 Task: Manage the "Dashboard detail" page variations in the site builder.
Action: Mouse moved to (1158, 86)
Screenshot: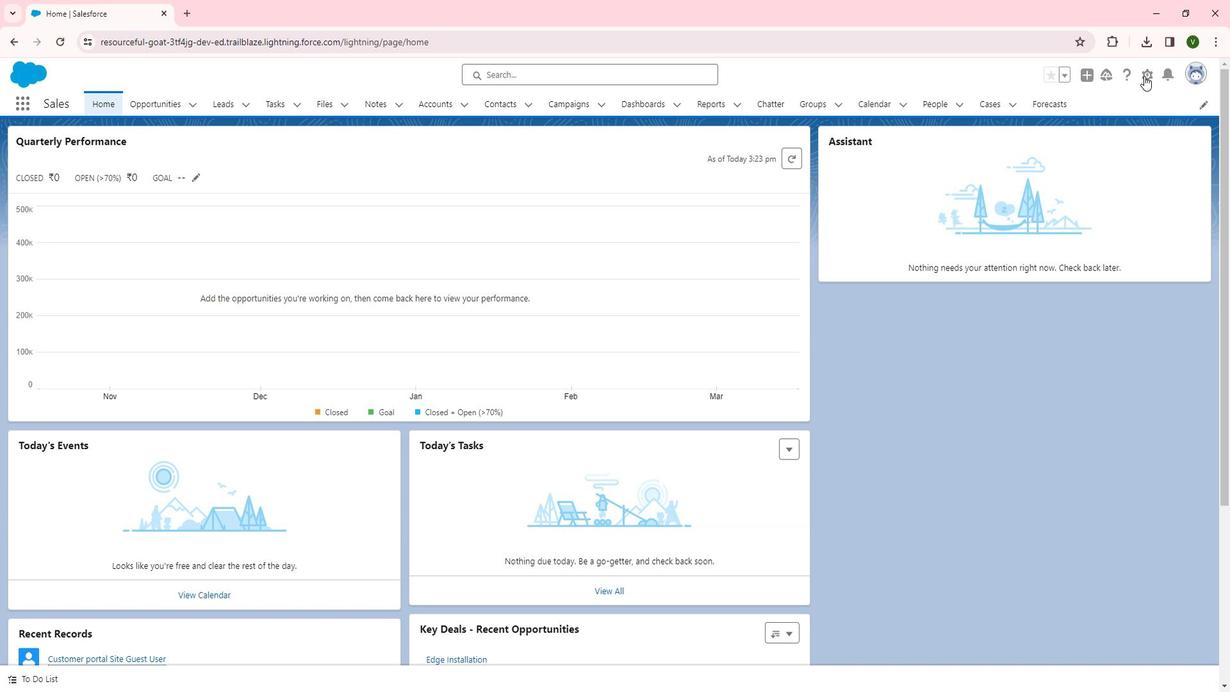 
Action: Mouse pressed left at (1158, 86)
Screenshot: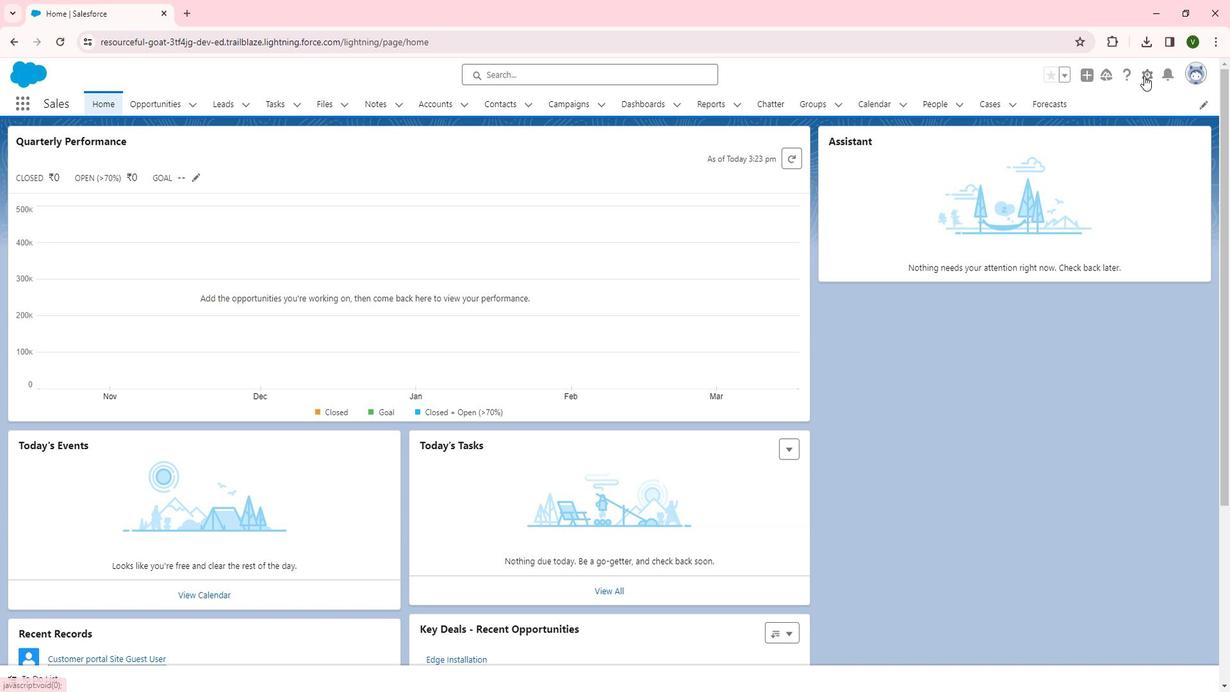 
Action: Mouse moved to (1122, 117)
Screenshot: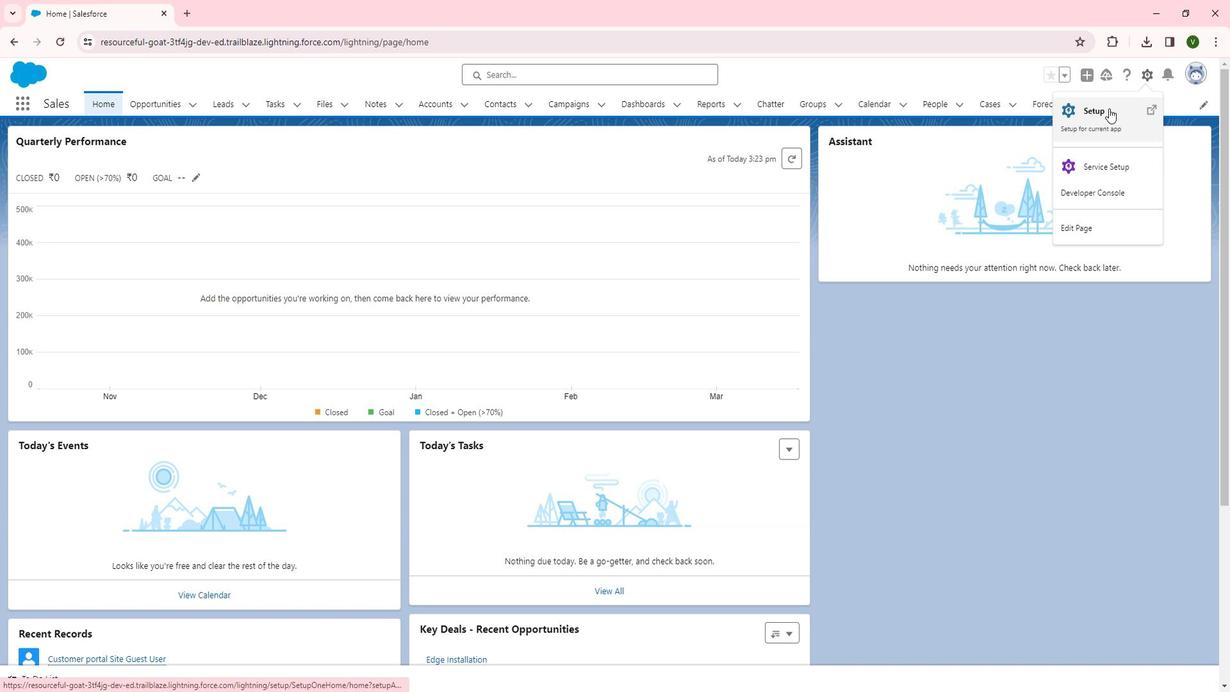 
Action: Mouse pressed left at (1122, 117)
Screenshot: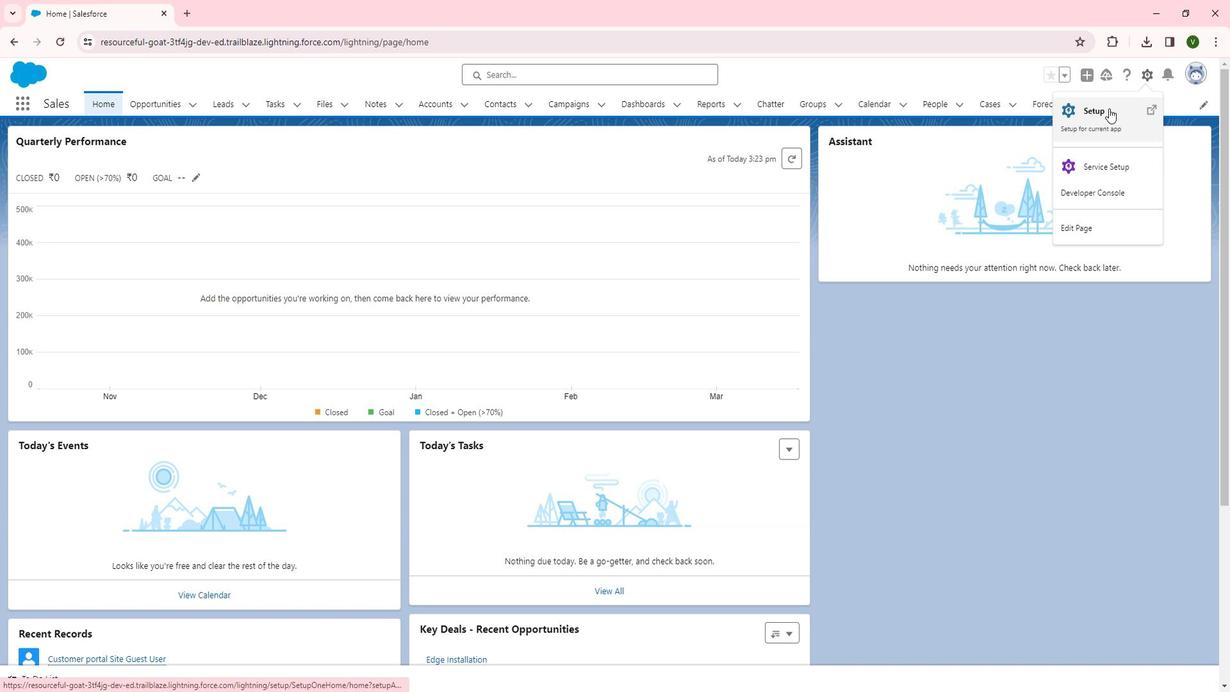 
Action: Mouse moved to (107, 450)
Screenshot: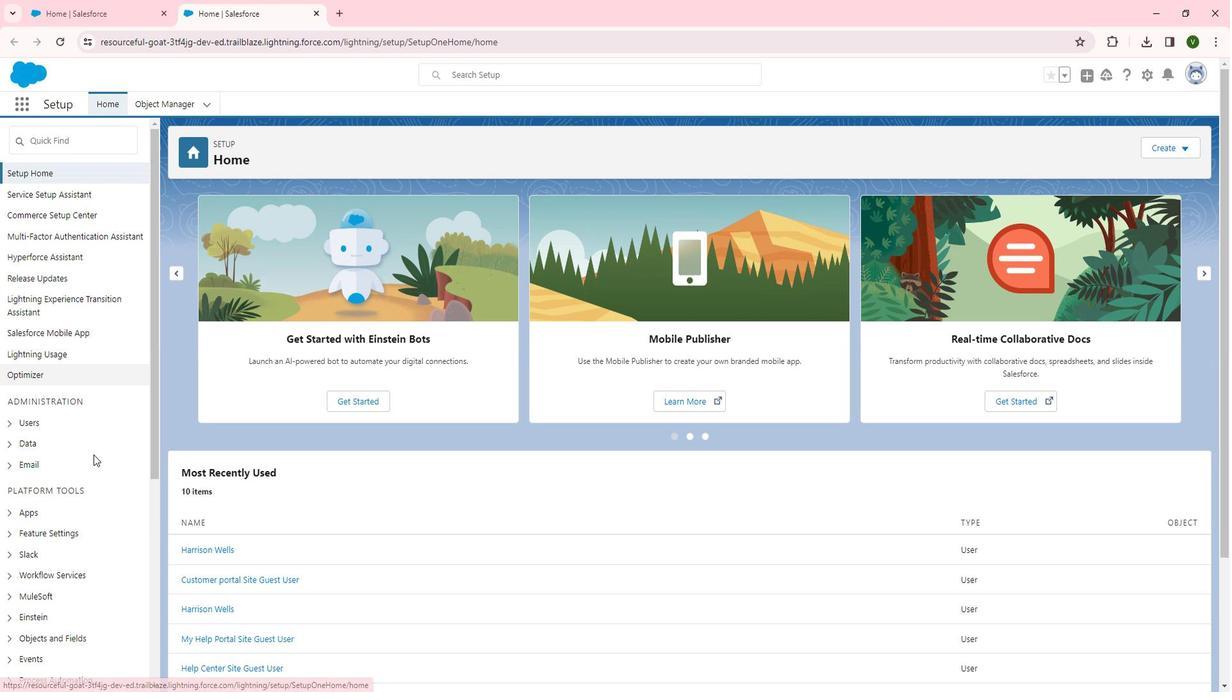
Action: Mouse scrolled (107, 449) with delta (0, 0)
Screenshot: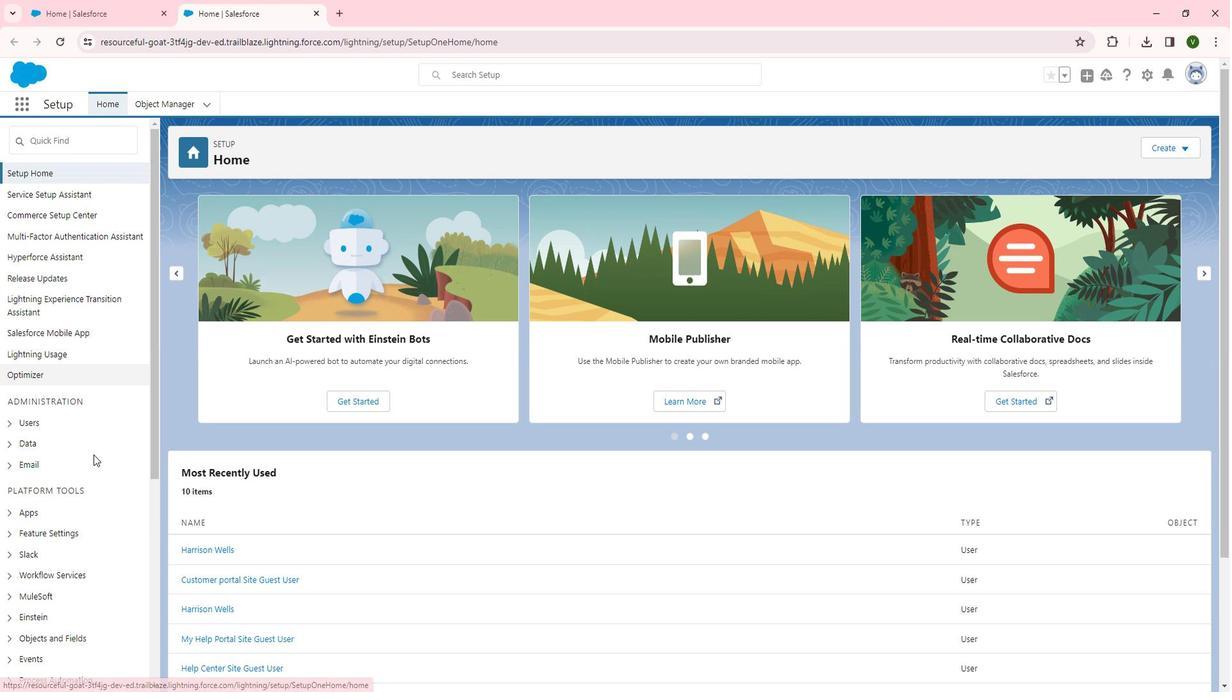 
Action: Mouse moved to (107, 451)
Screenshot: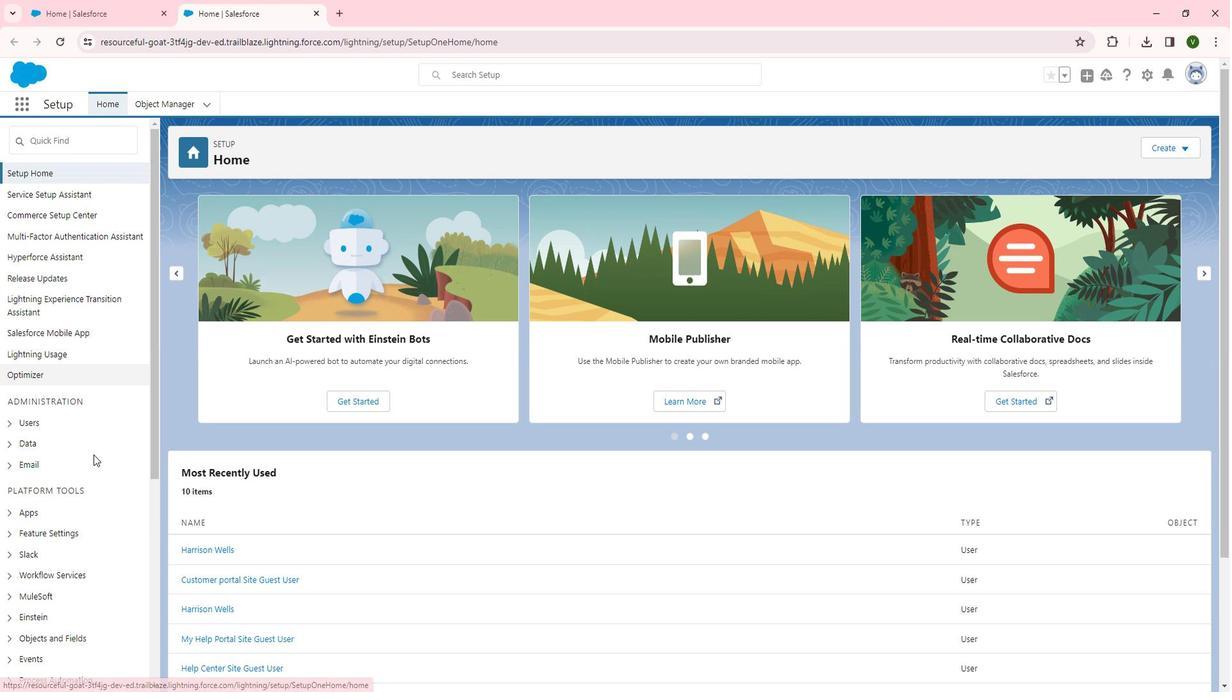 
Action: Mouse scrolled (107, 450) with delta (0, 0)
Screenshot: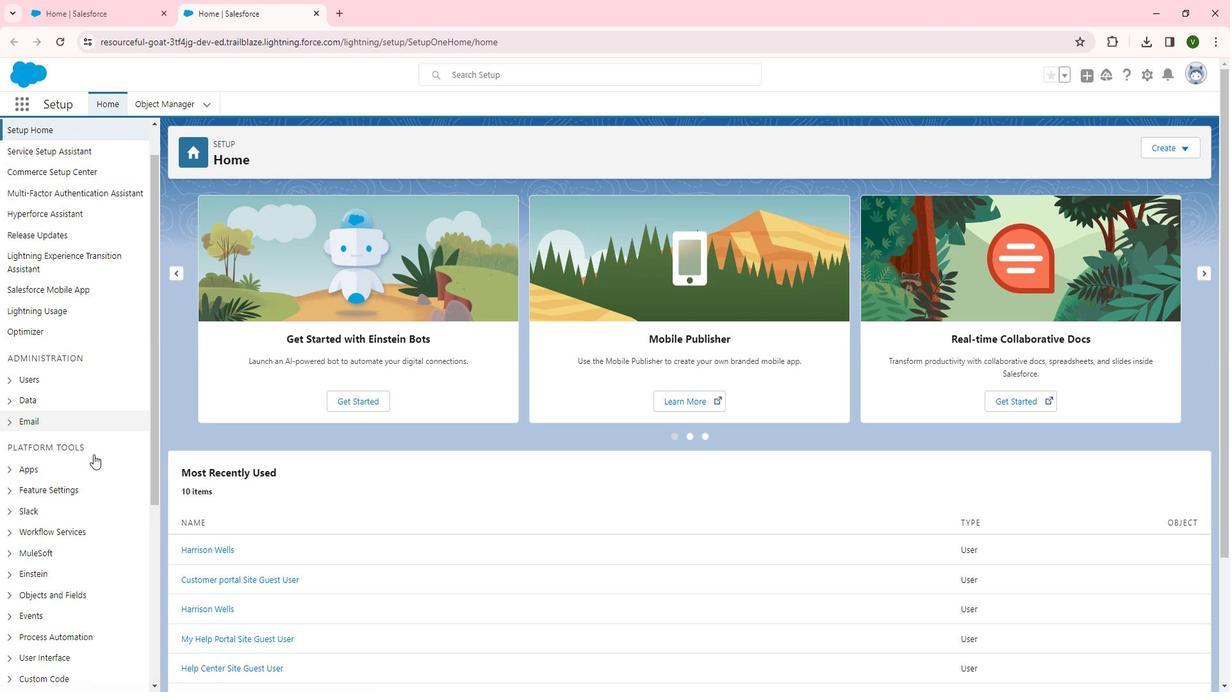 
Action: Mouse moved to (53, 399)
Screenshot: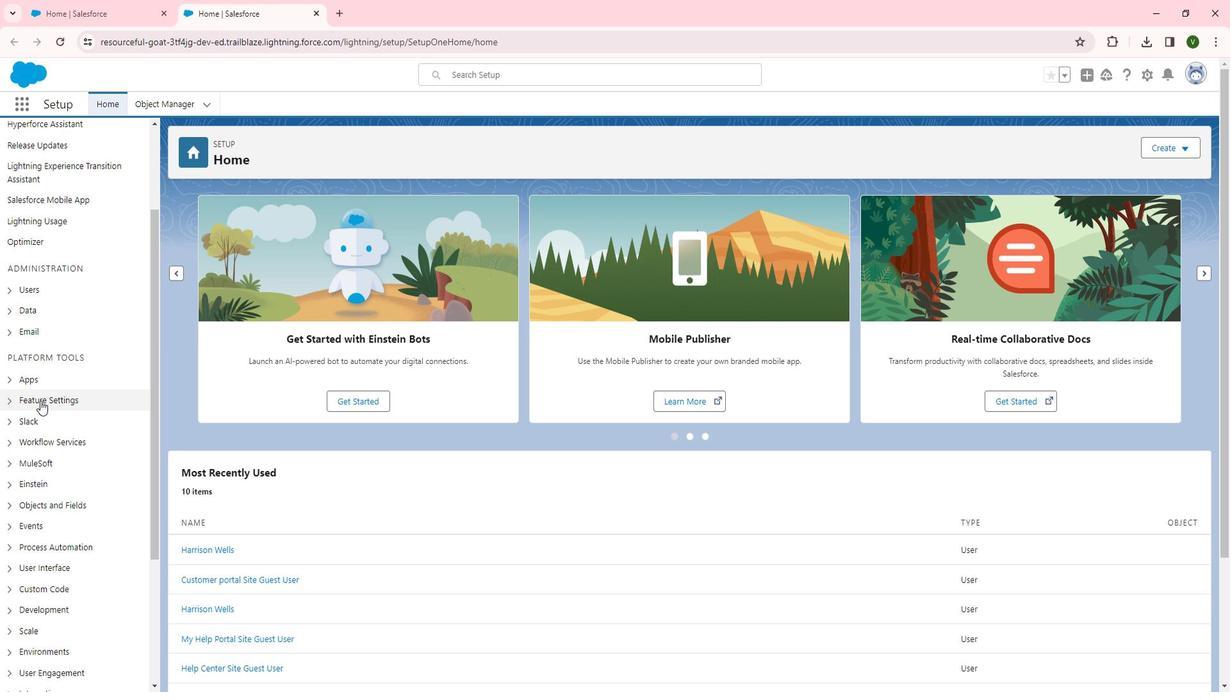 
Action: Mouse pressed left at (53, 399)
Screenshot: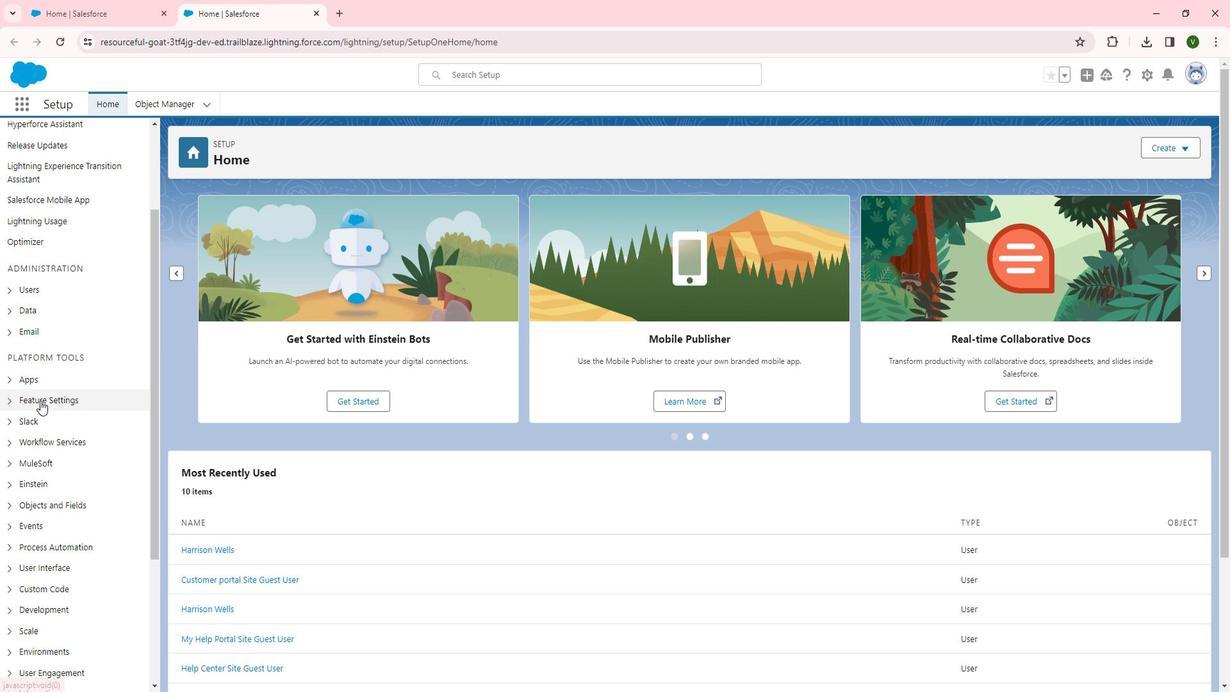 
Action: Mouse moved to (78, 505)
Screenshot: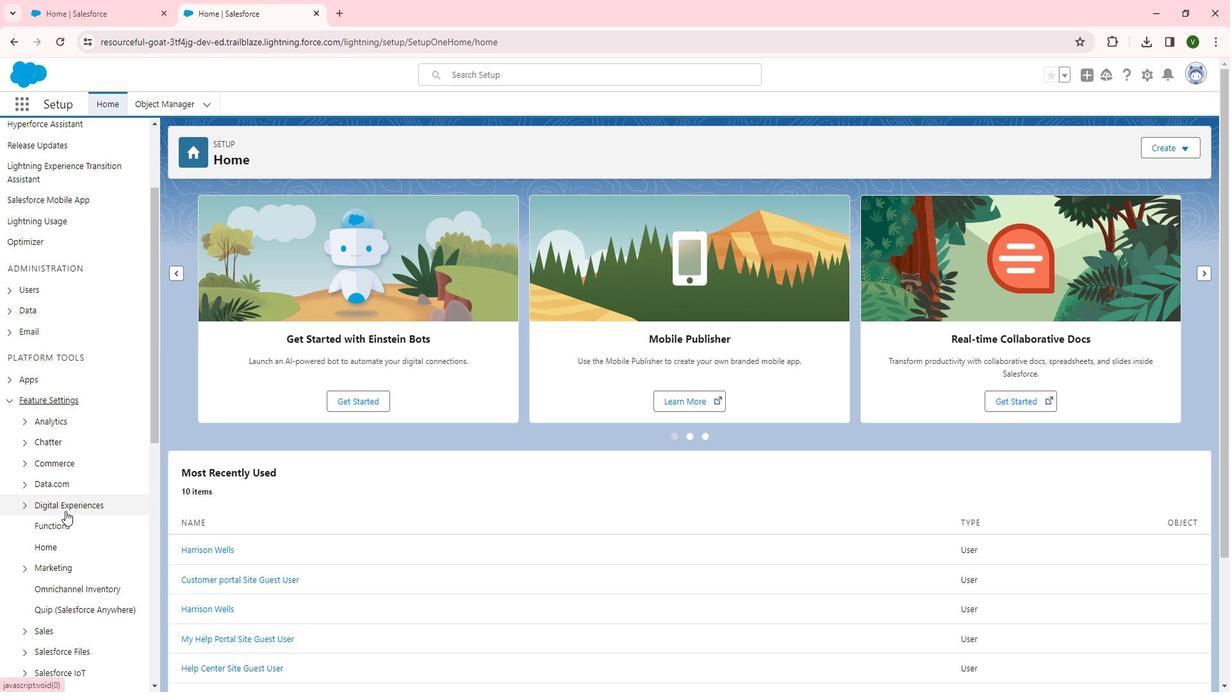 
Action: Mouse pressed left at (78, 505)
Screenshot: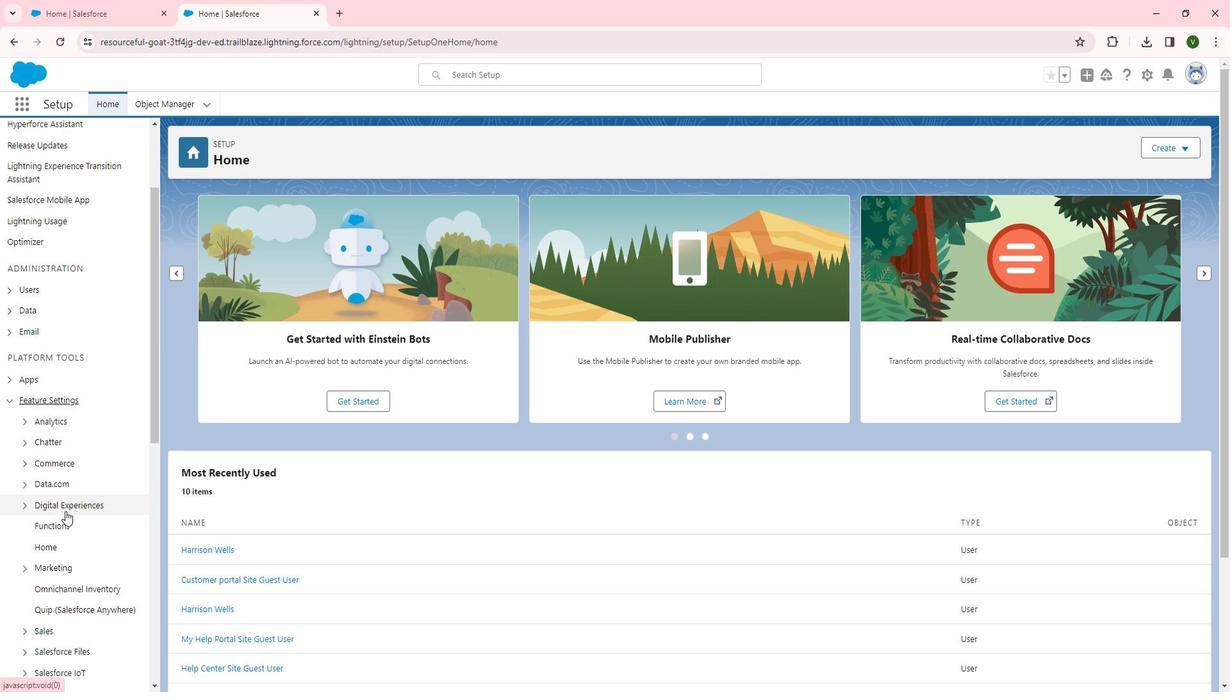 
Action: Mouse moved to (93, 498)
Screenshot: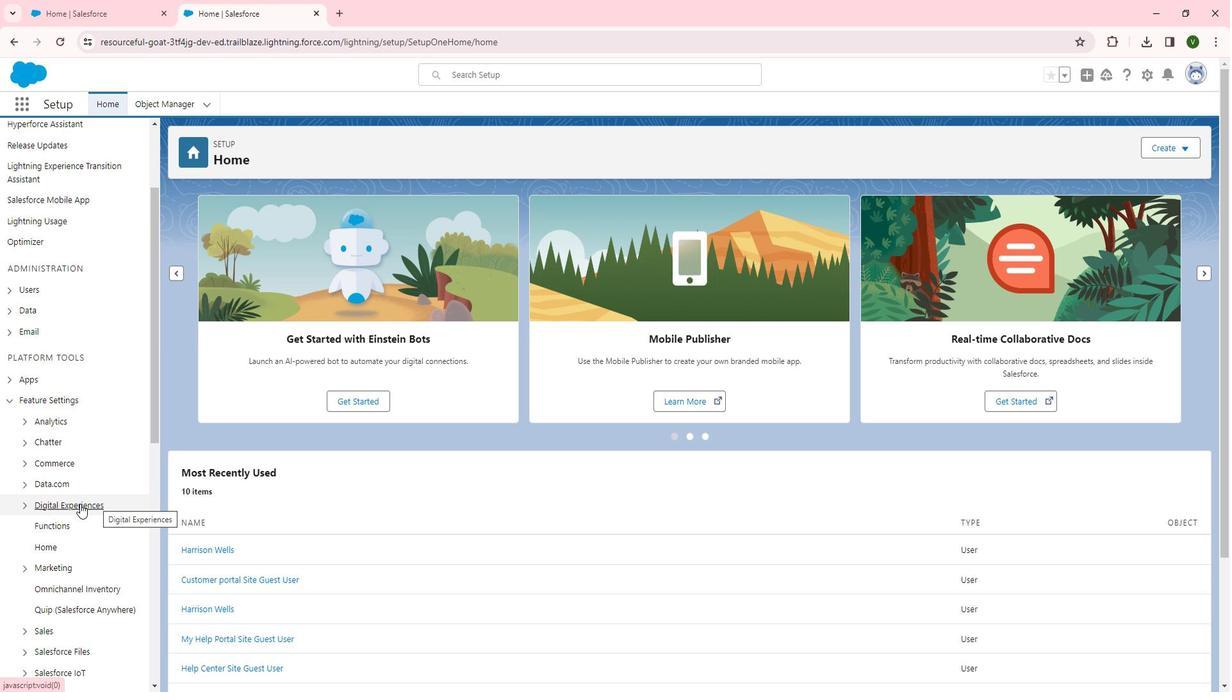
Action: Mouse pressed left at (93, 498)
Screenshot: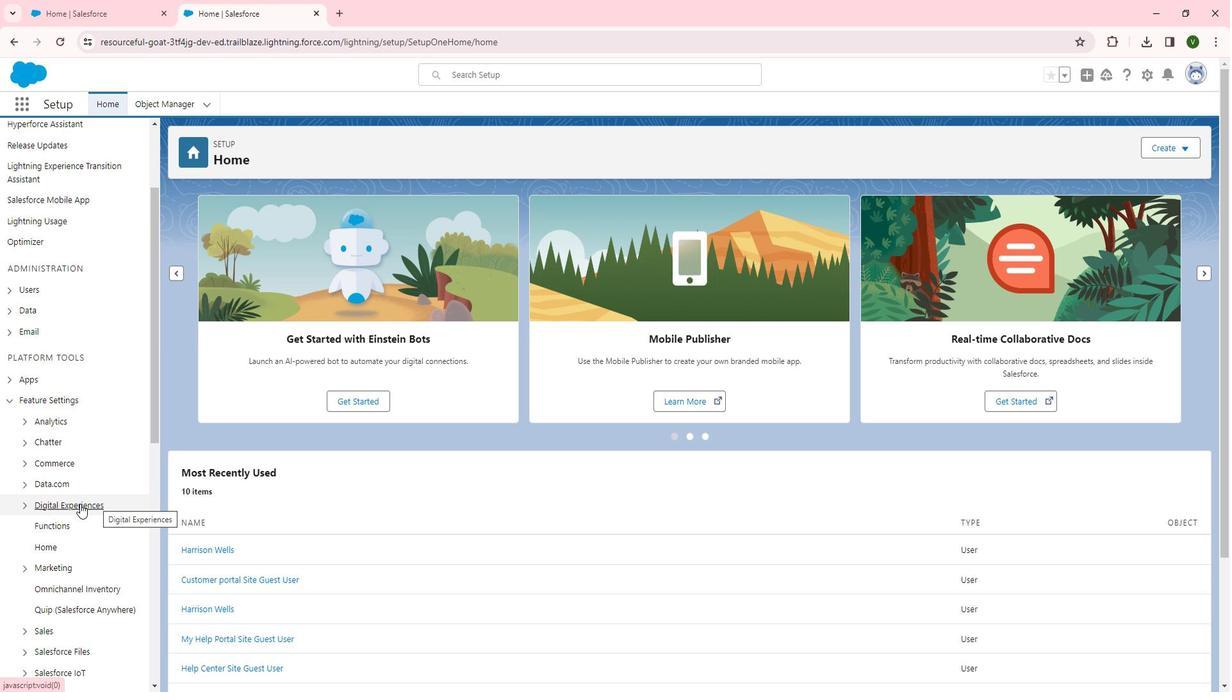 
Action: Mouse moved to (67, 518)
Screenshot: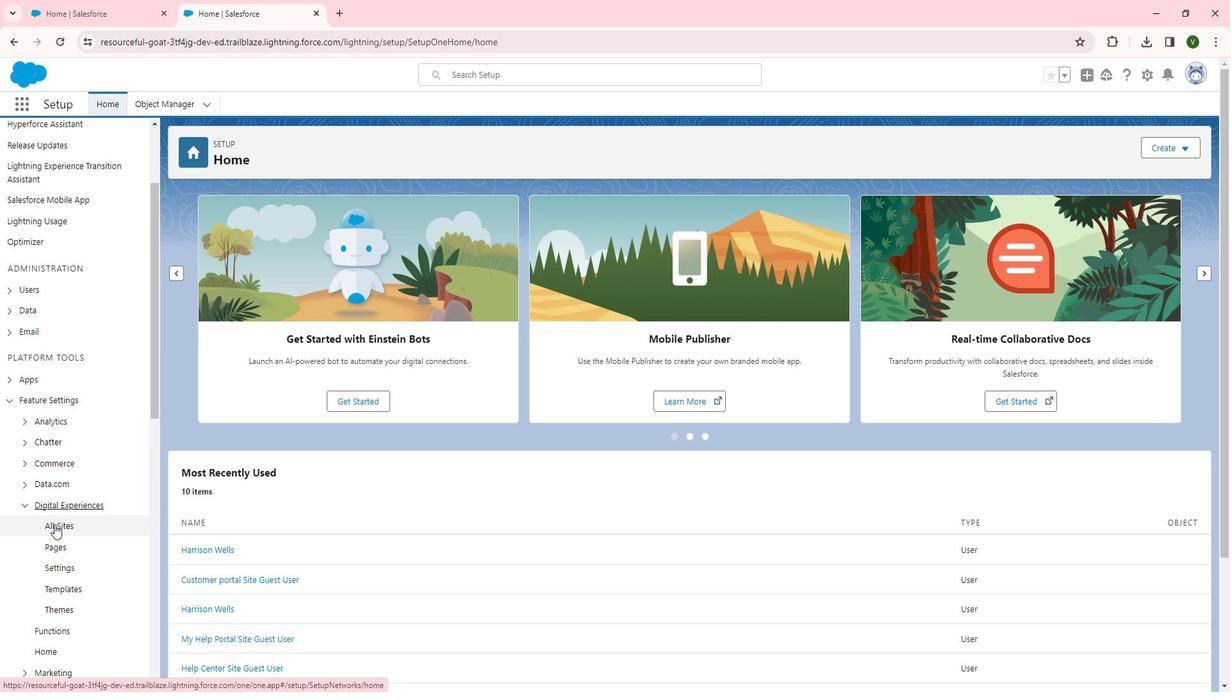 
Action: Mouse pressed left at (67, 518)
Screenshot: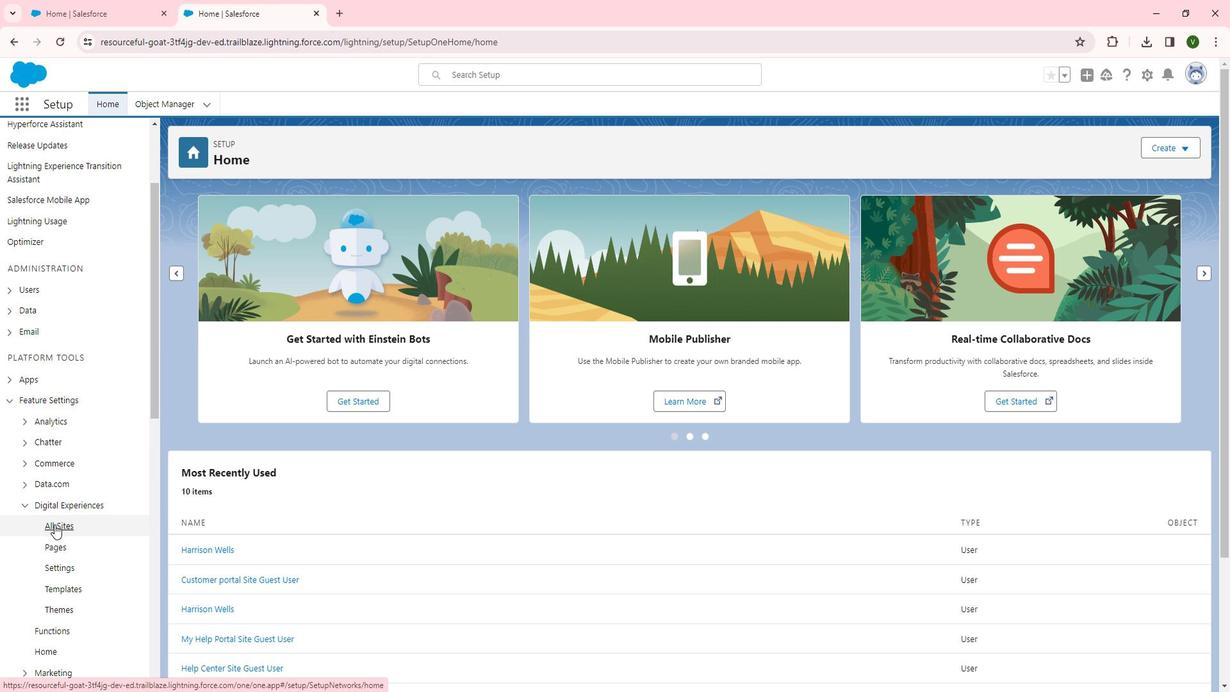 
Action: Mouse moved to (222, 337)
Screenshot: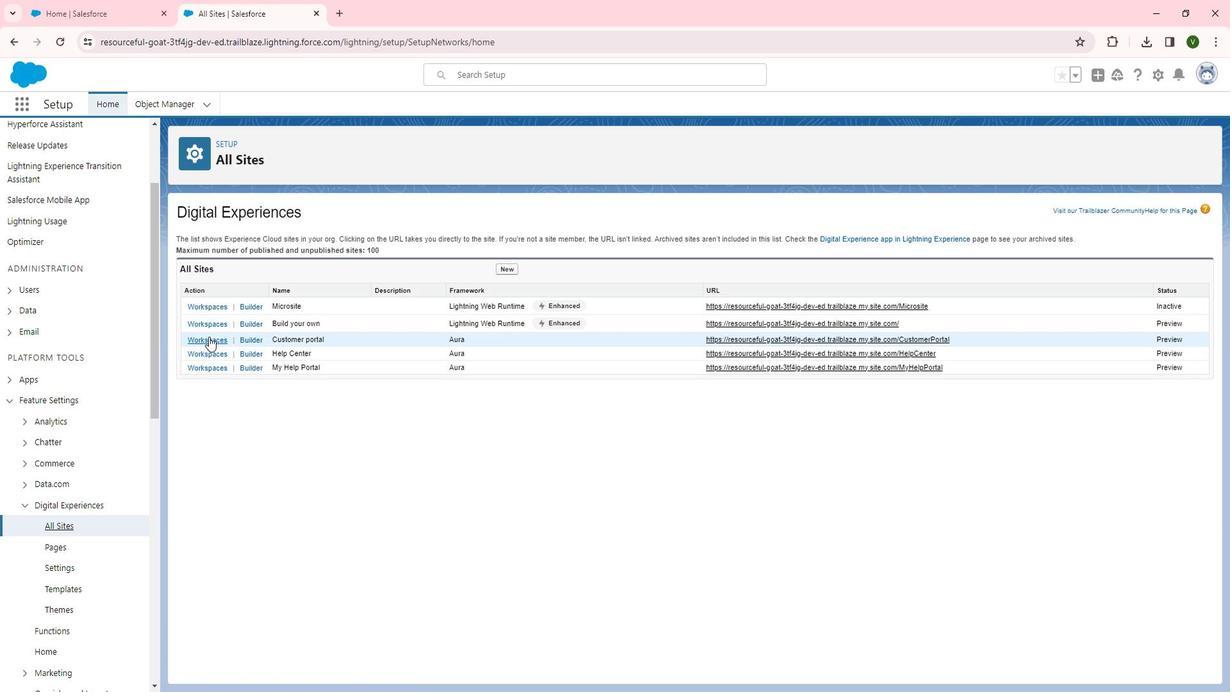 
Action: Mouse pressed left at (222, 337)
Screenshot: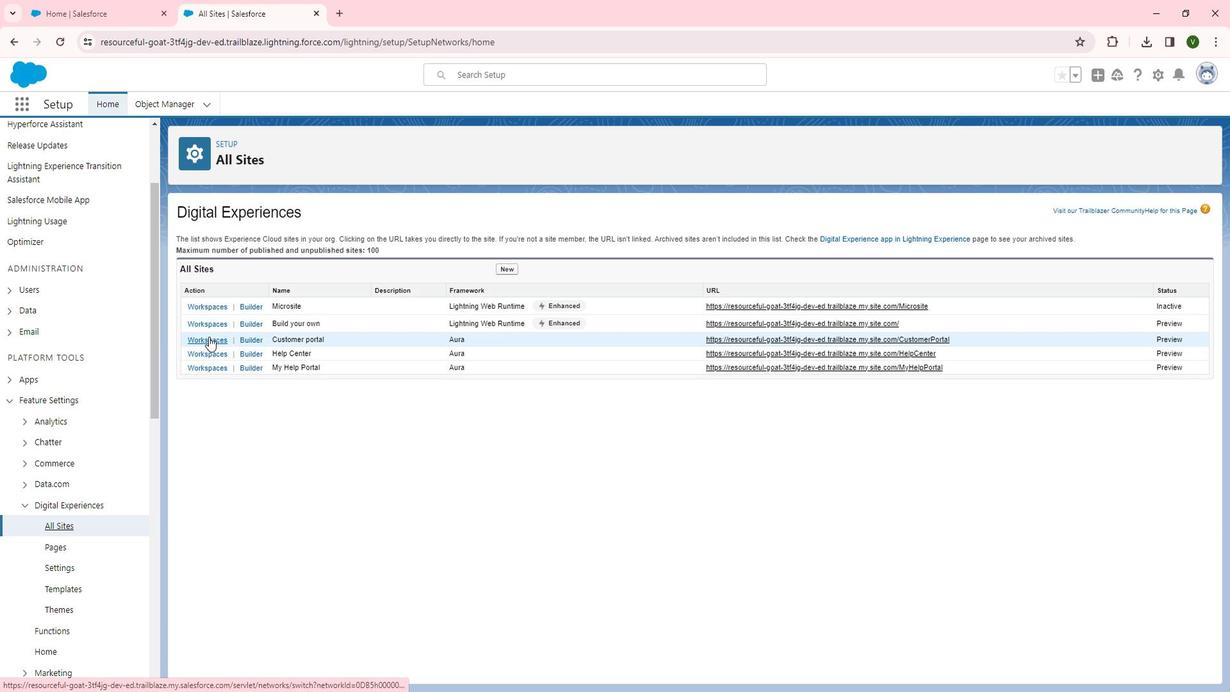 
Action: Mouse moved to (208, 330)
Screenshot: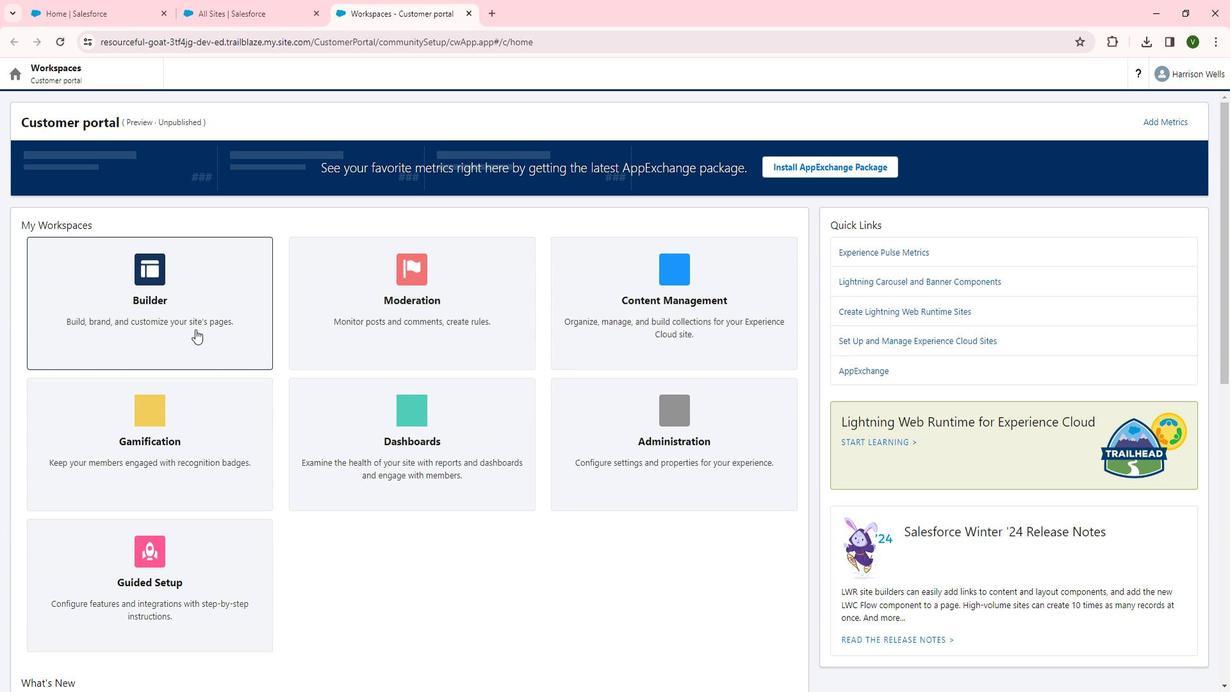 
Action: Mouse pressed left at (208, 330)
Screenshot: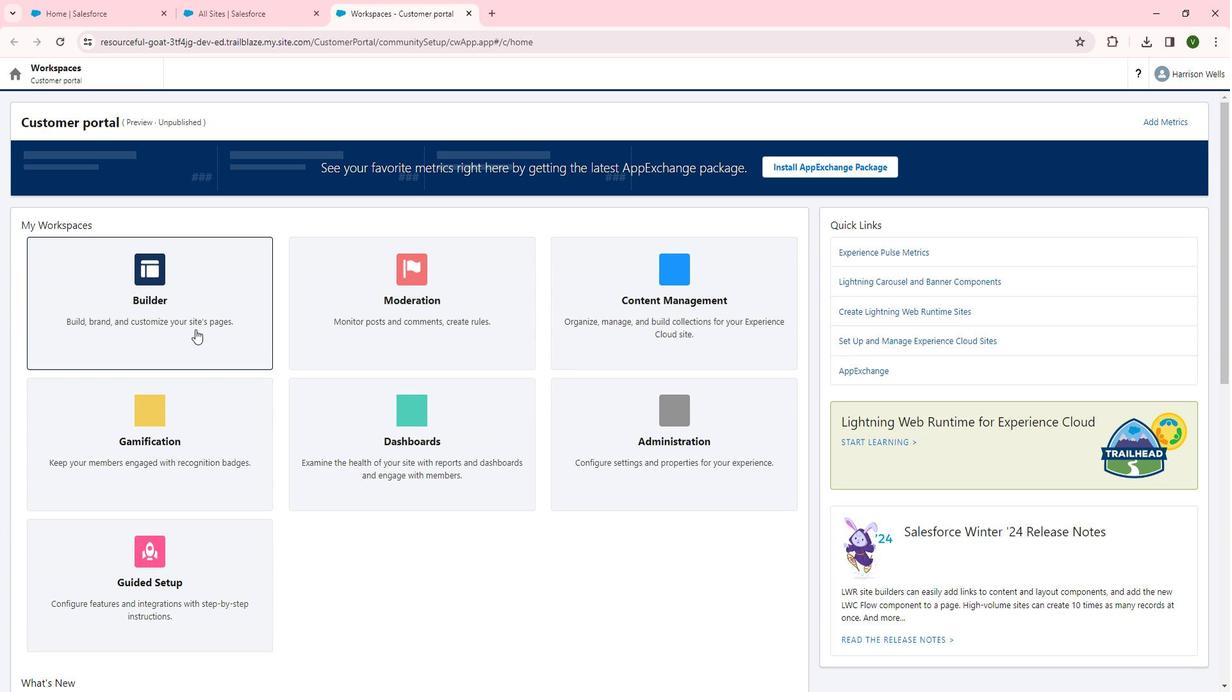 
Action: Mouse moved to (182, 73)
Screenshot: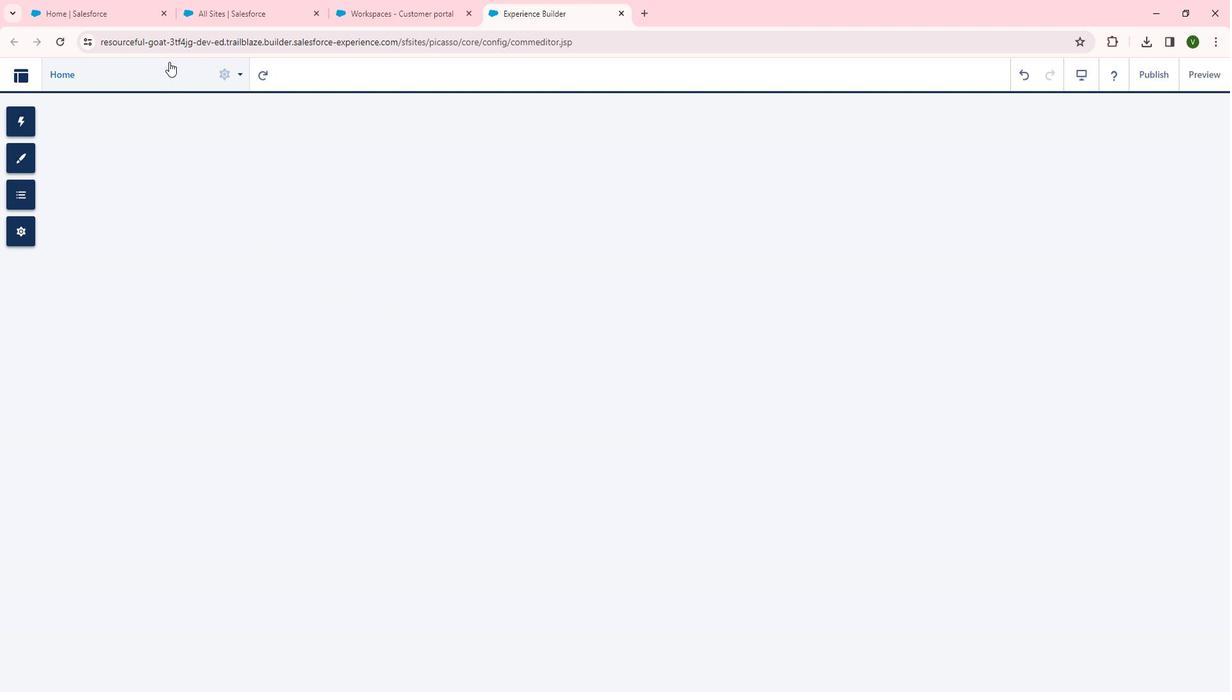
Action: Mouse pressed left at (182, 73)
Screenshot: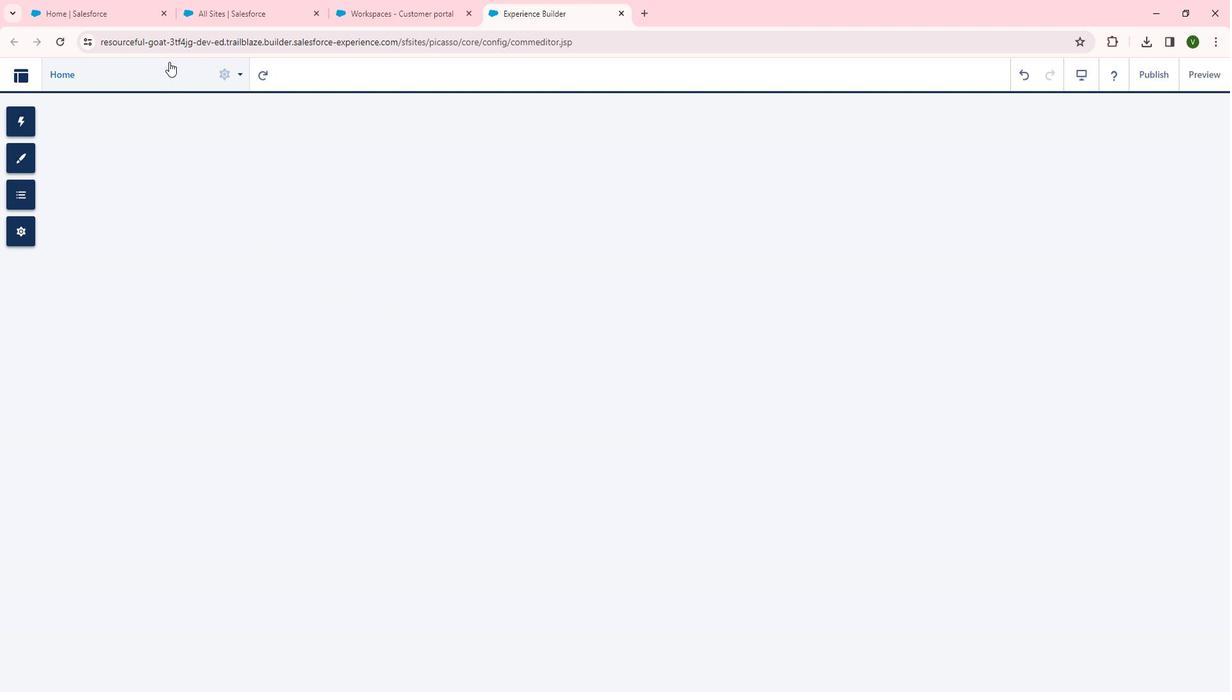
Action: Mouse moved to (103, 299)
Screenshot: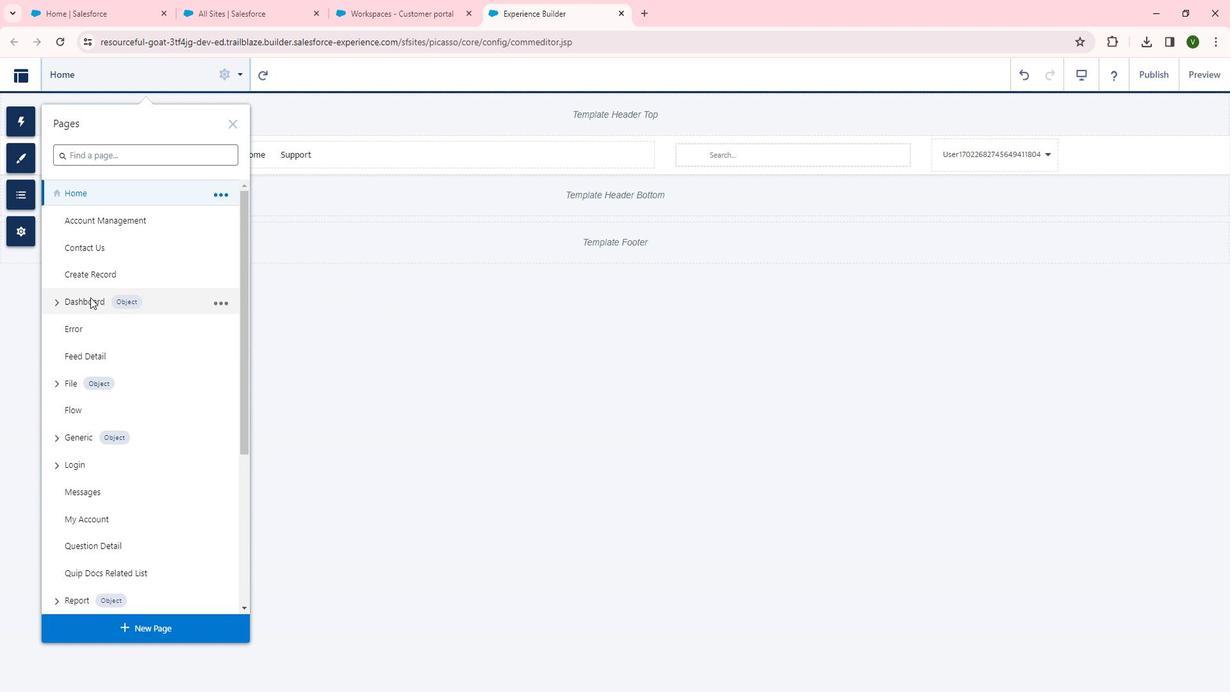 
Action: Mouse pressed left at (103, 299)
Screenshot: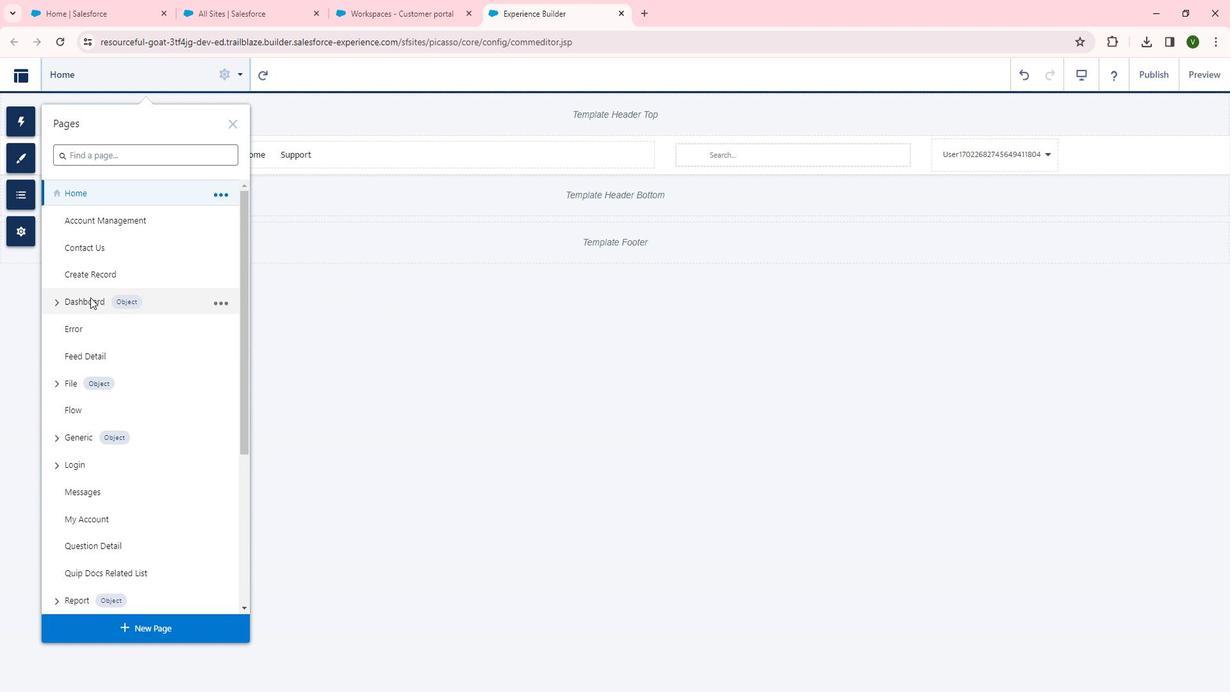 
Action: Mouse moved to (71, 304)
Screenshot: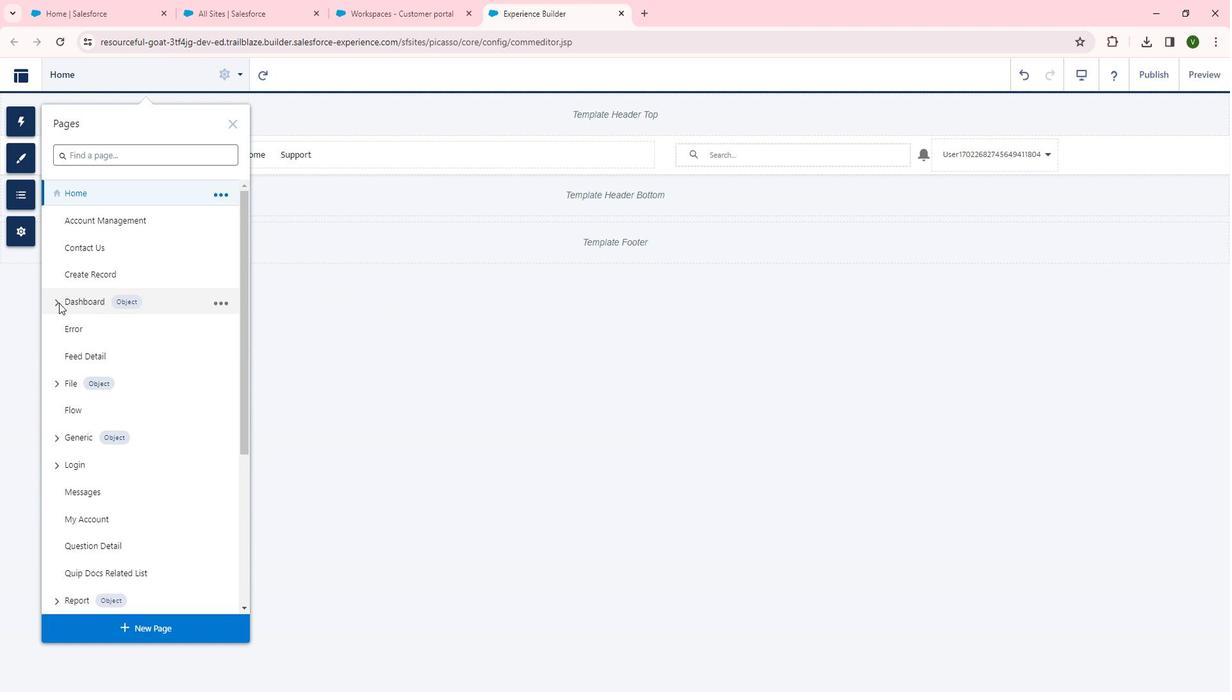 
Action: Mouse pressed left at (71, 304)
Screenshot: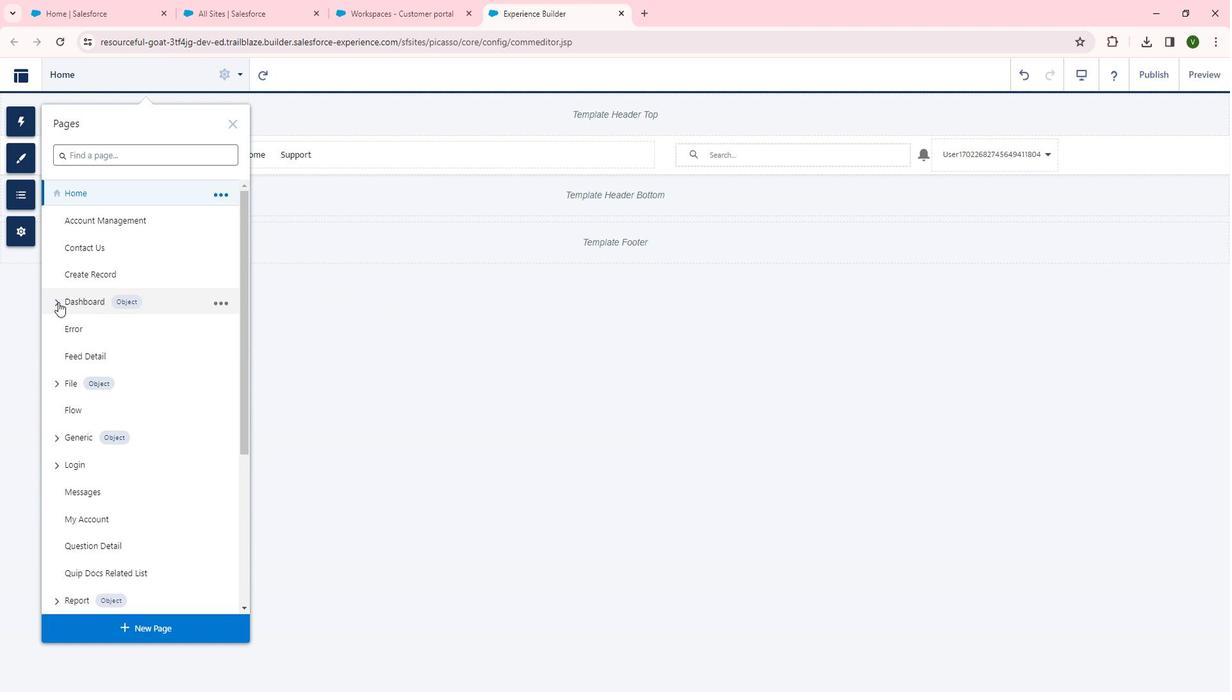 
Action: Mouse moved to (126, 332)
Screenshot: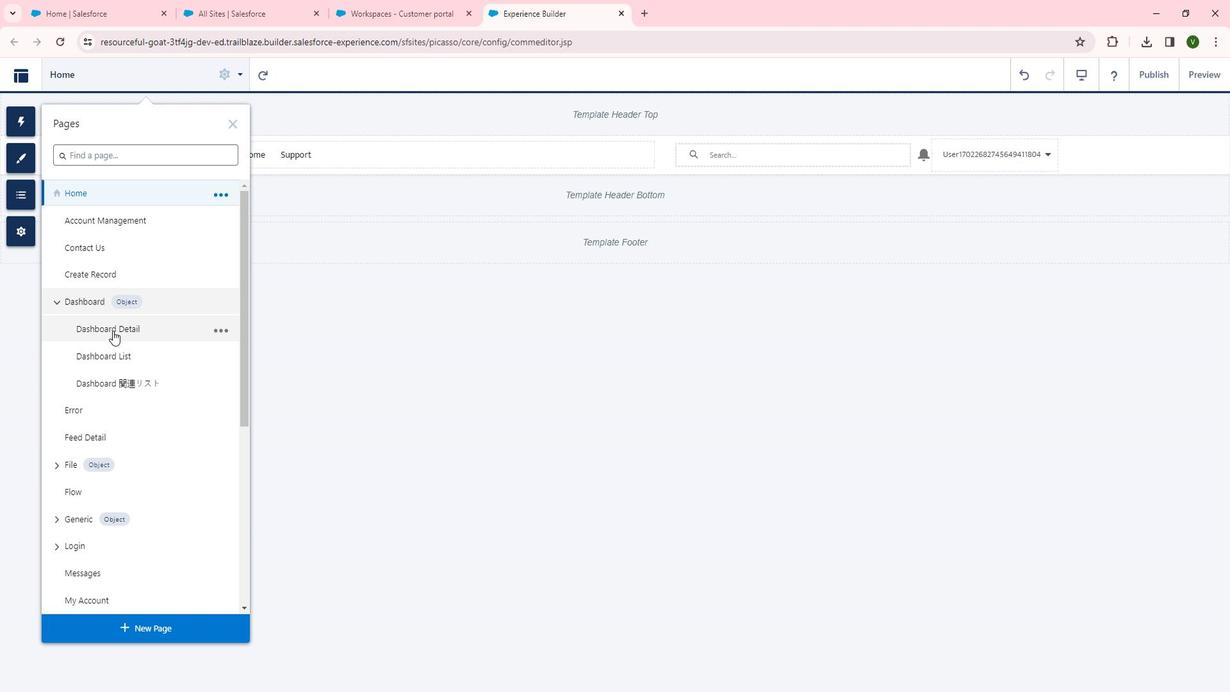 
Action: Mouse pressed left at (126, 332)
Screenshot: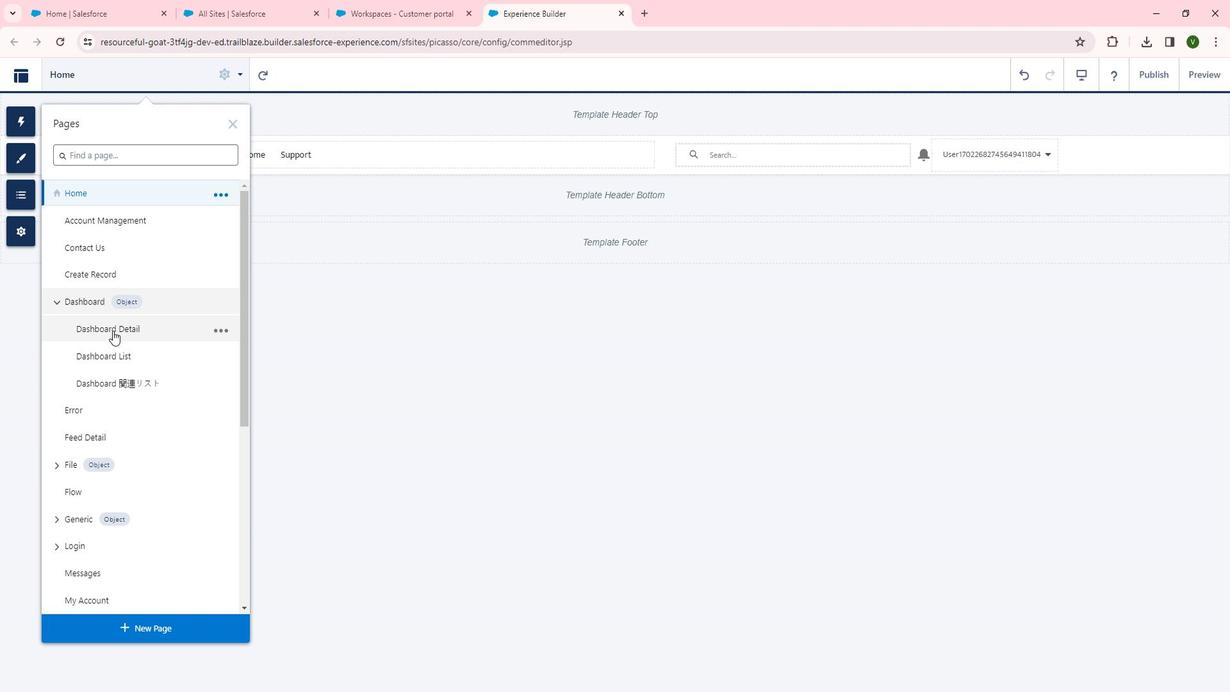 
Action: Mouse moved to (174, 92)
Screenshot: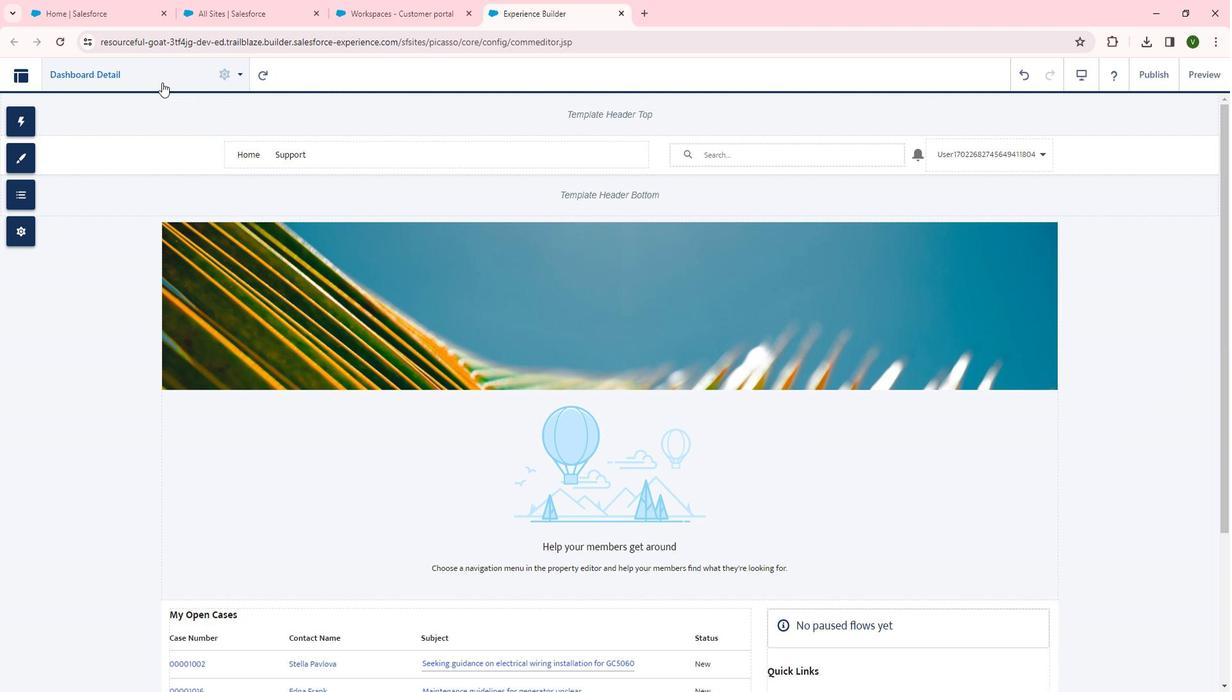 
Action: Mouse pressed left at (174, 92)
Screenshot: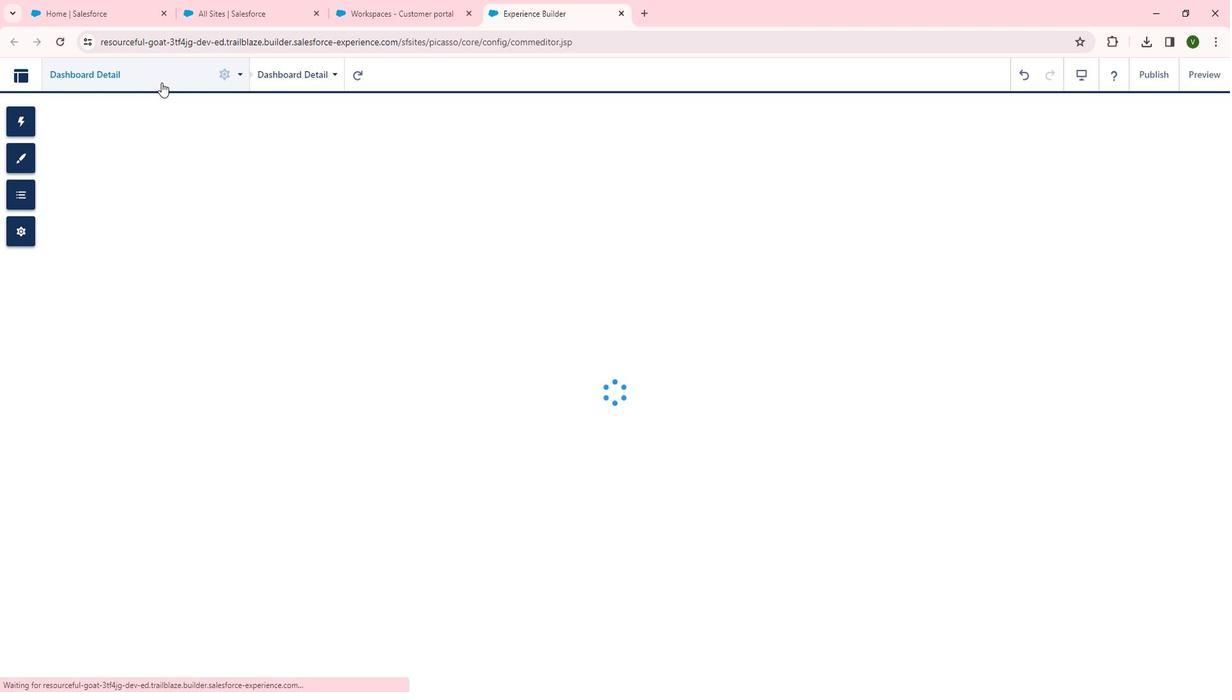 
Action: Mouse moved to (234, 203)
Screenshot: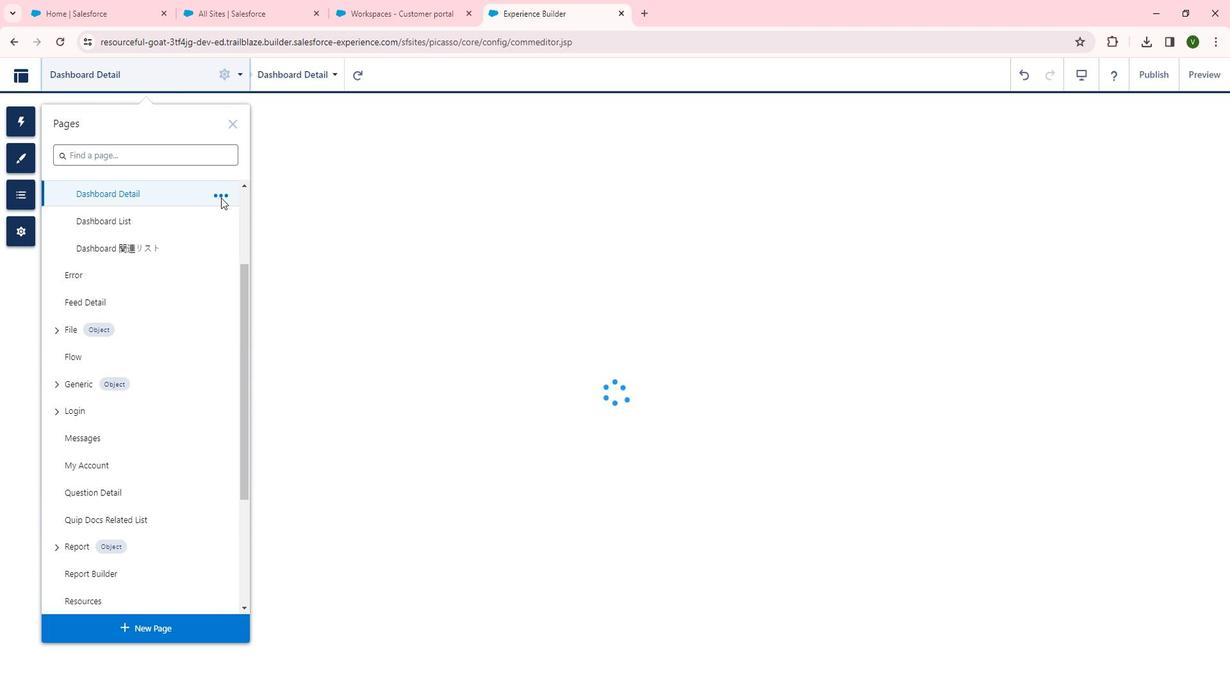 
Action: Mouse pressed left at (234, 203)
Screenshot: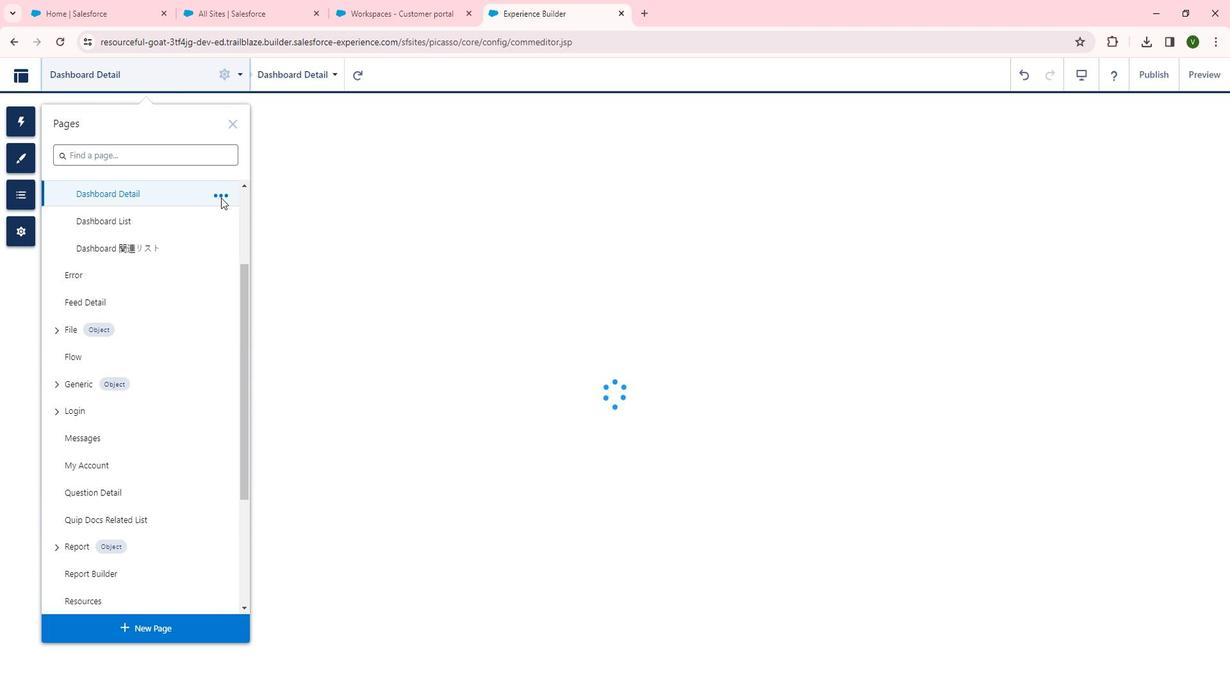 
Action: Mouse moved to (310, 195)
Screenshot: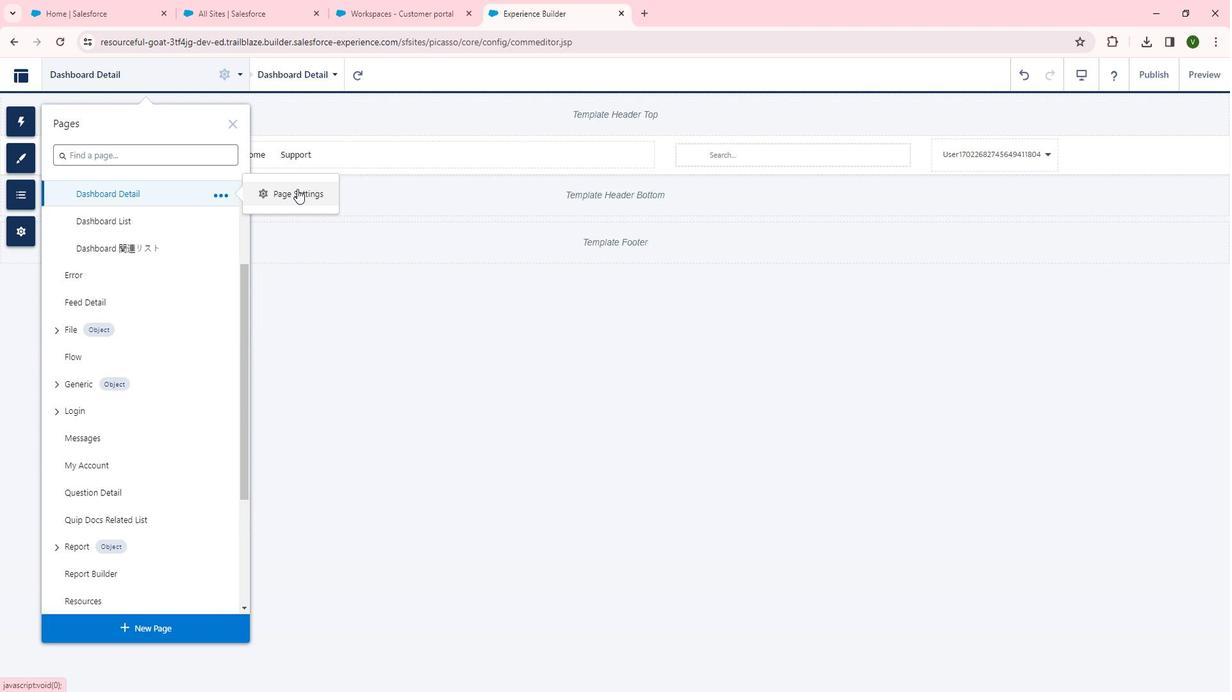 
Action: Mouse pressed left at (310, 195)
Screenshot: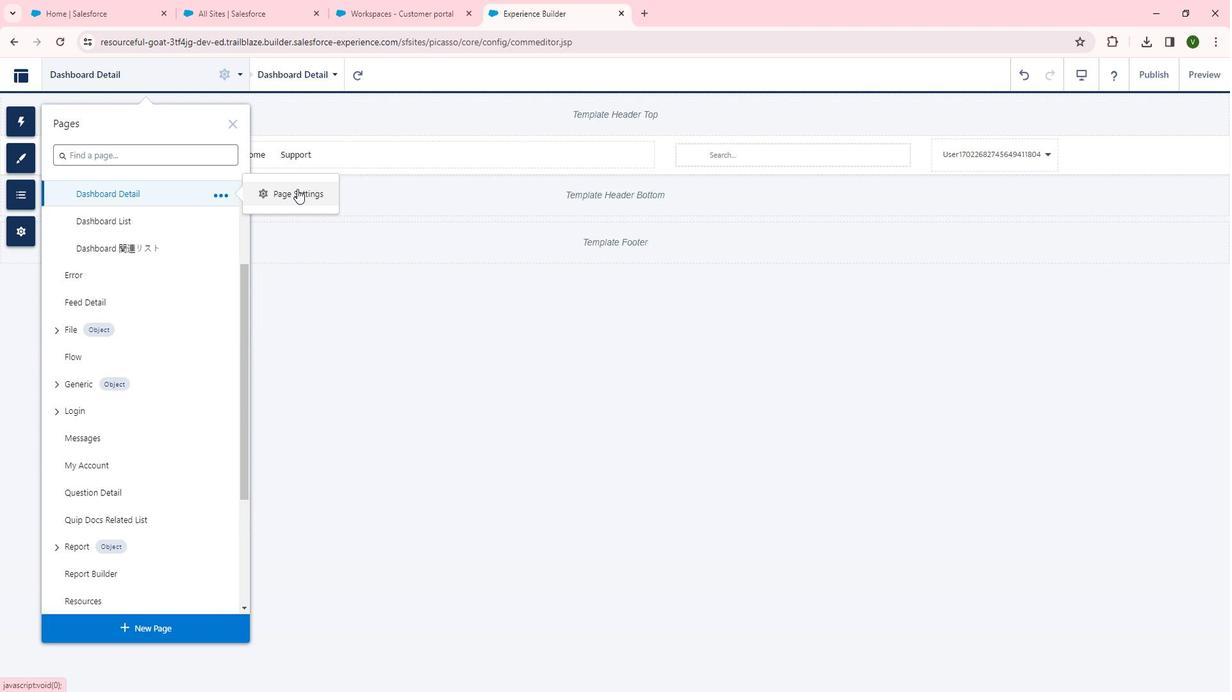 
Action: Mouse moved to (417, 130)
Screenshot: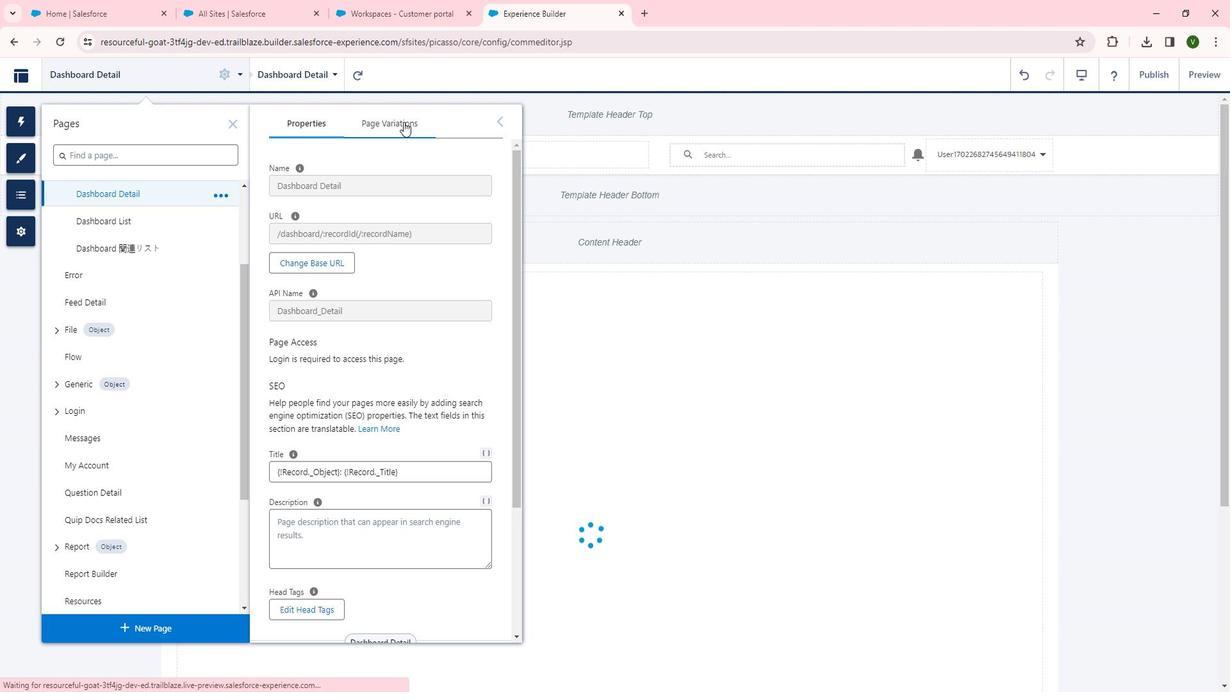 
Action: Mouse pressed left at (417, 130)
Screenshot: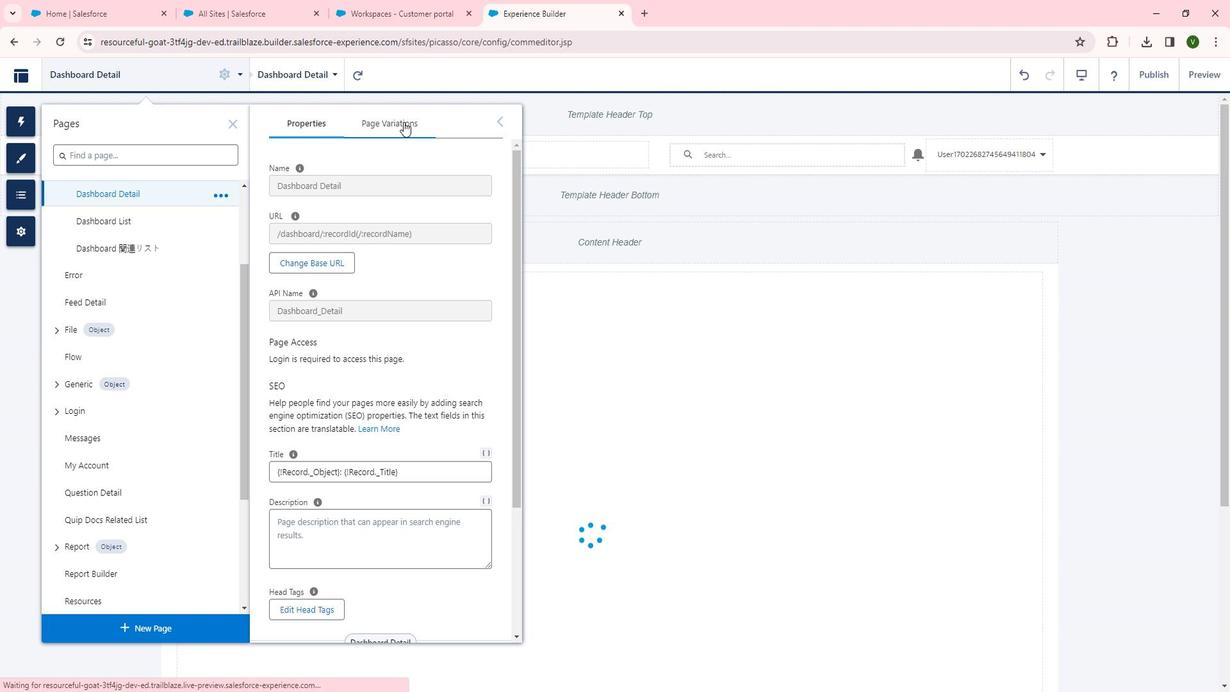 
Action: Mouse moved to (801, 287)
Screenshot: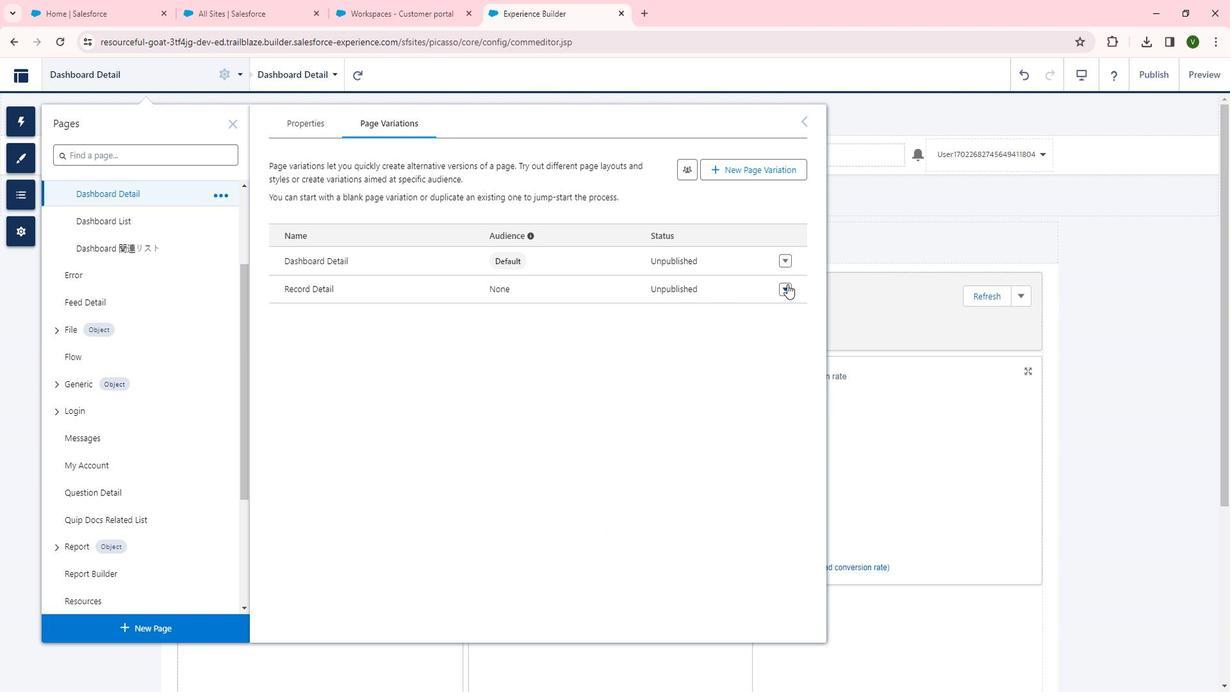 
Action: Mouse pressed left at (801, 287)
Screenshot: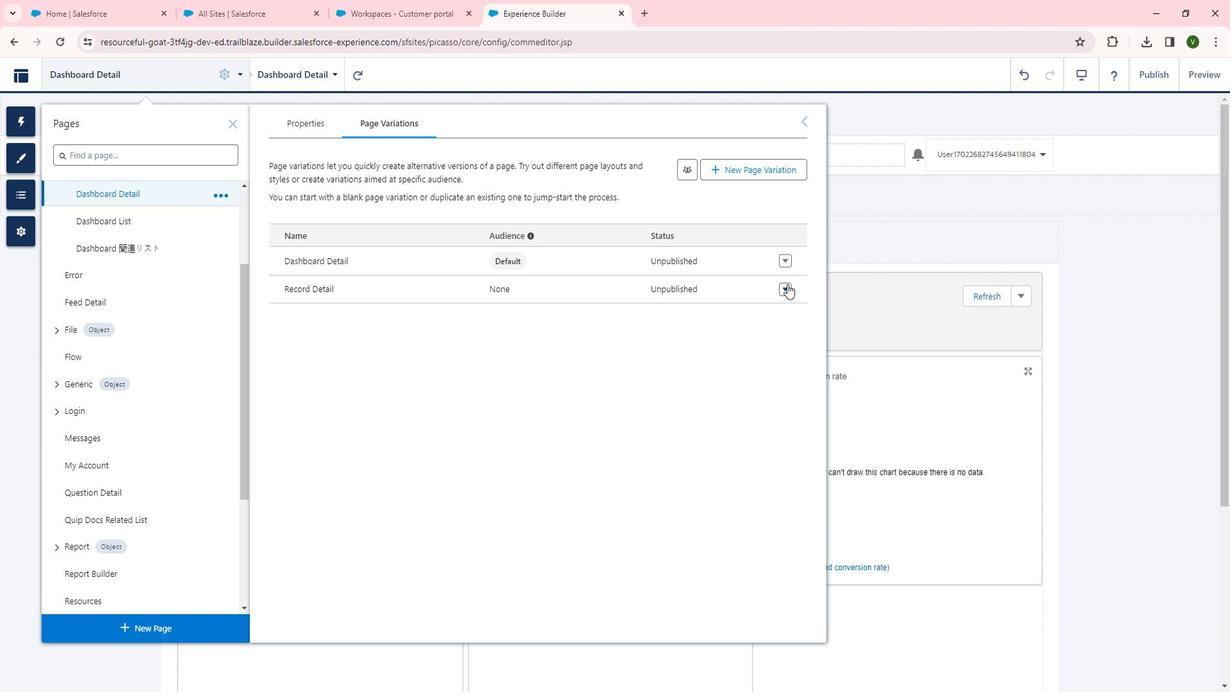 
Action: Mouse moved to (781, 484)
Screenshot: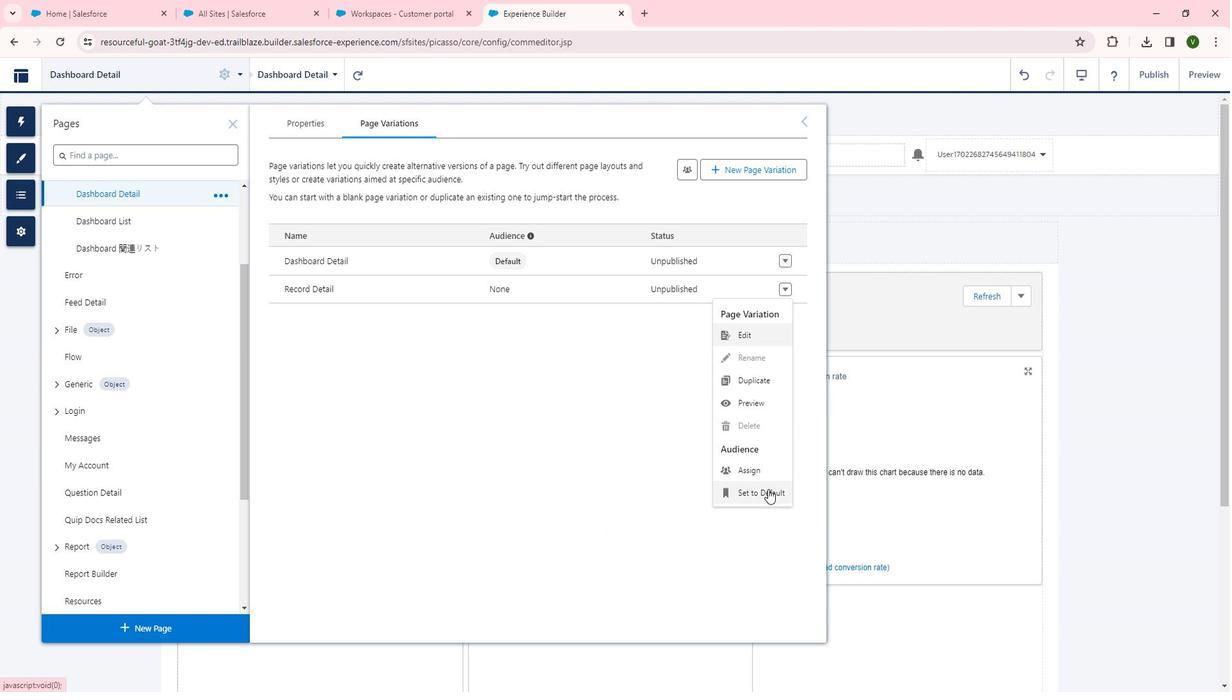 
Action: Mouse pressed left at (781, 484)
Screenshot: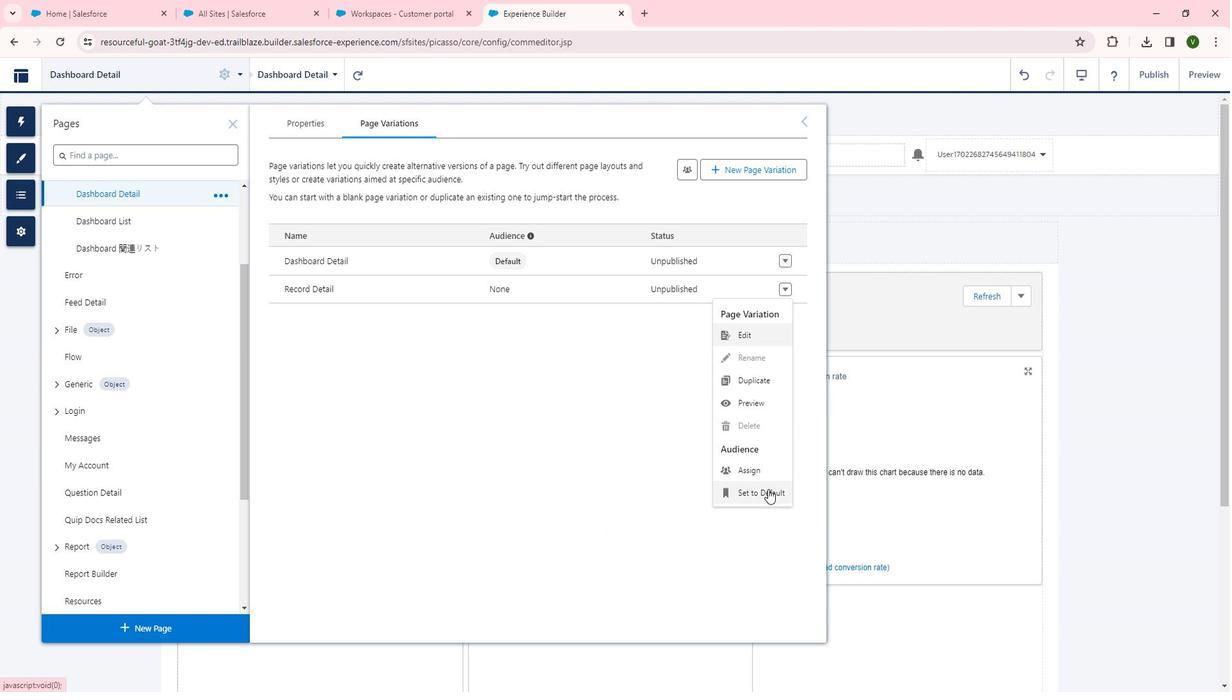 
